 Task: Choose the option Only people who know your email address or appear in your âImported Contactsâ list.
Action: Mouse moved to (763, 104)
Screenshot: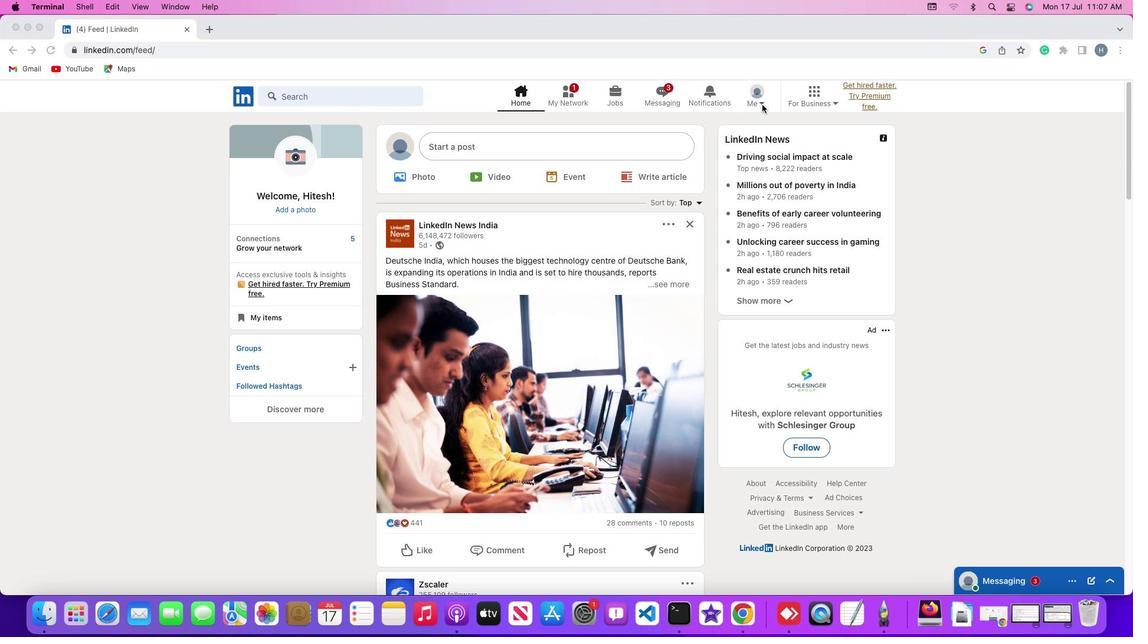 
Action: Mouse pressed left at (763, 104)
Screenshot: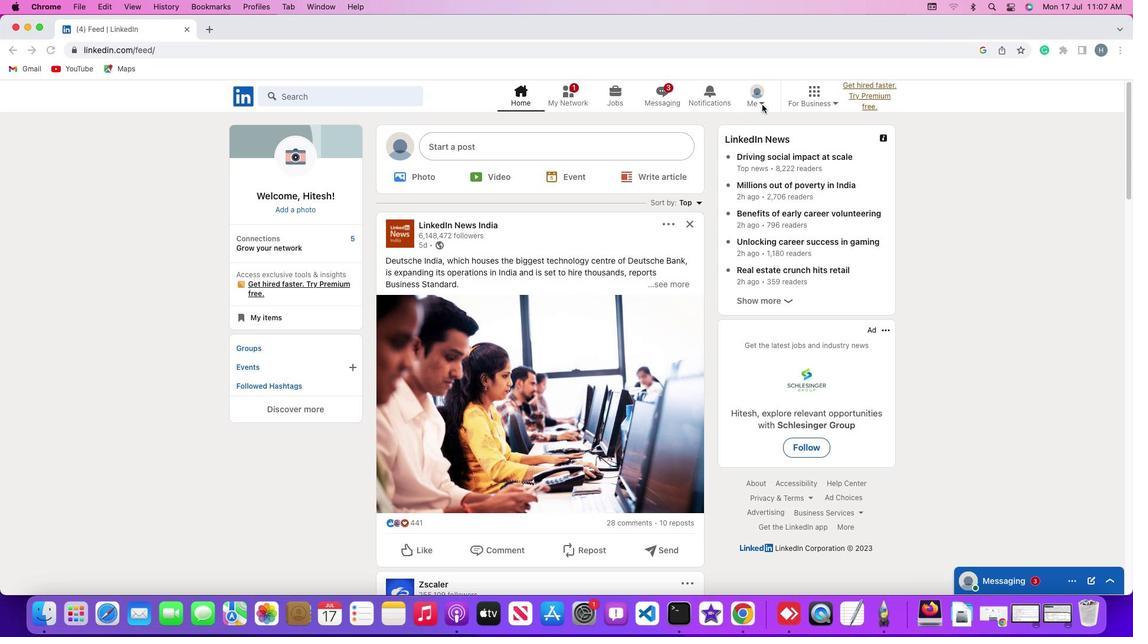
Action: Mouse moved to (760, 103)
Screenshot: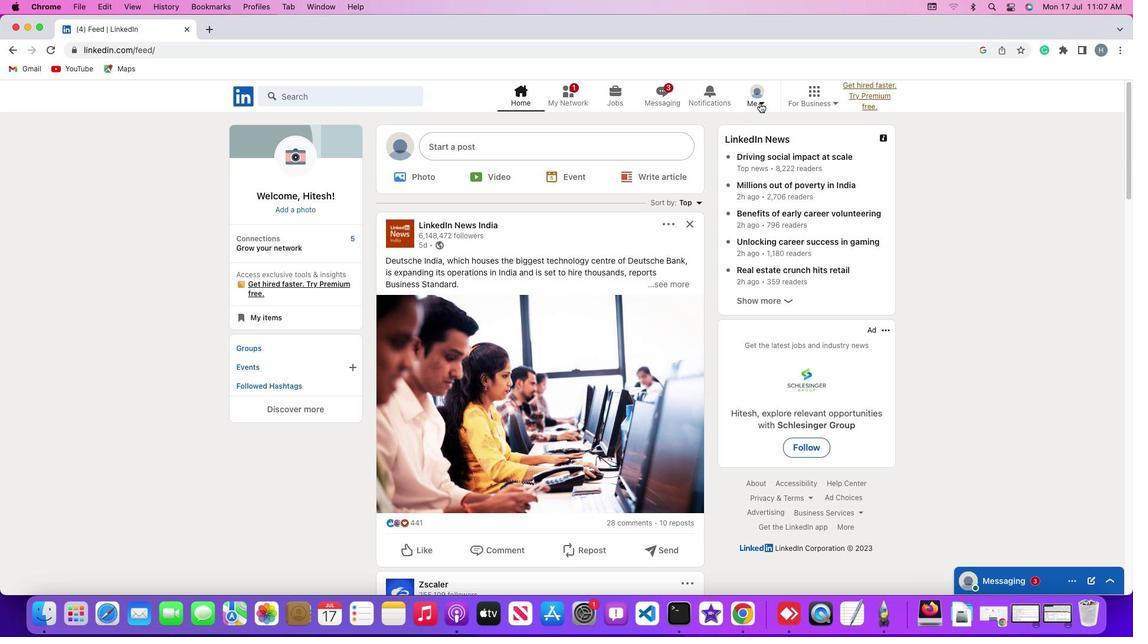 
Action: Mouse pressed left at (760, 103)
Screenshot: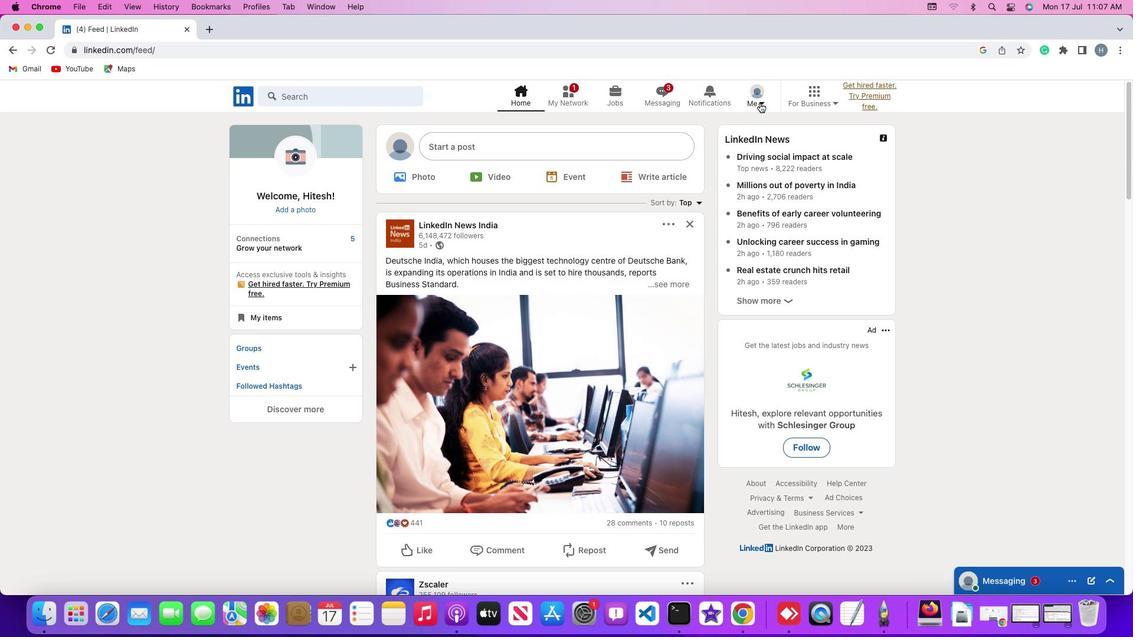 
Action: Mouse moved to (694, 225)
Screenshot: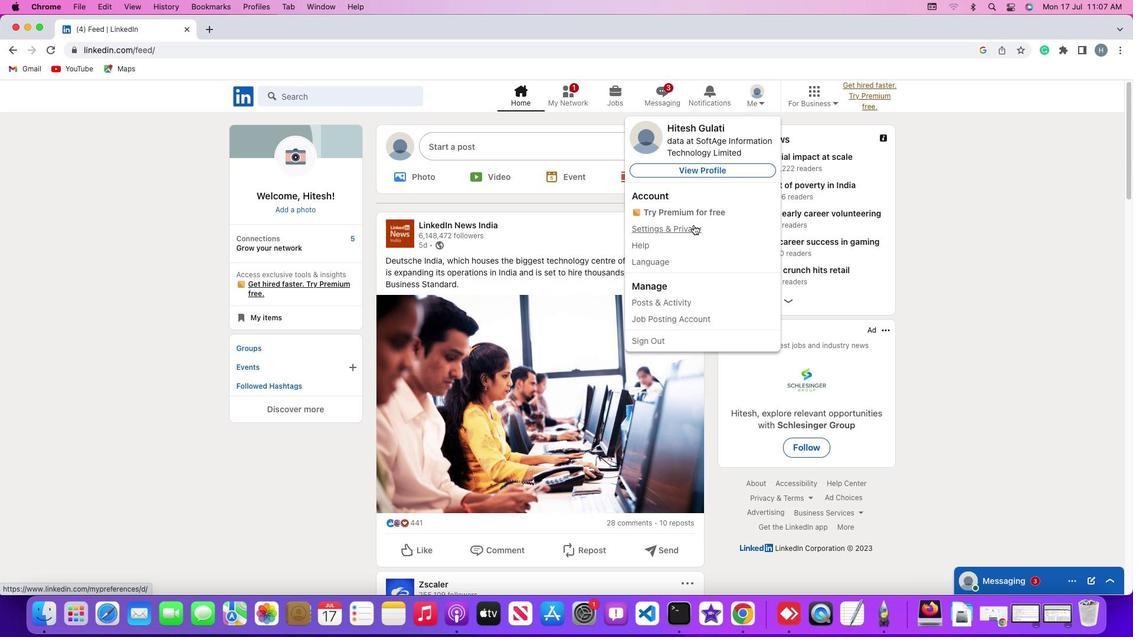 
Action: Mouse pressed left at (694, 225)
Screenshot: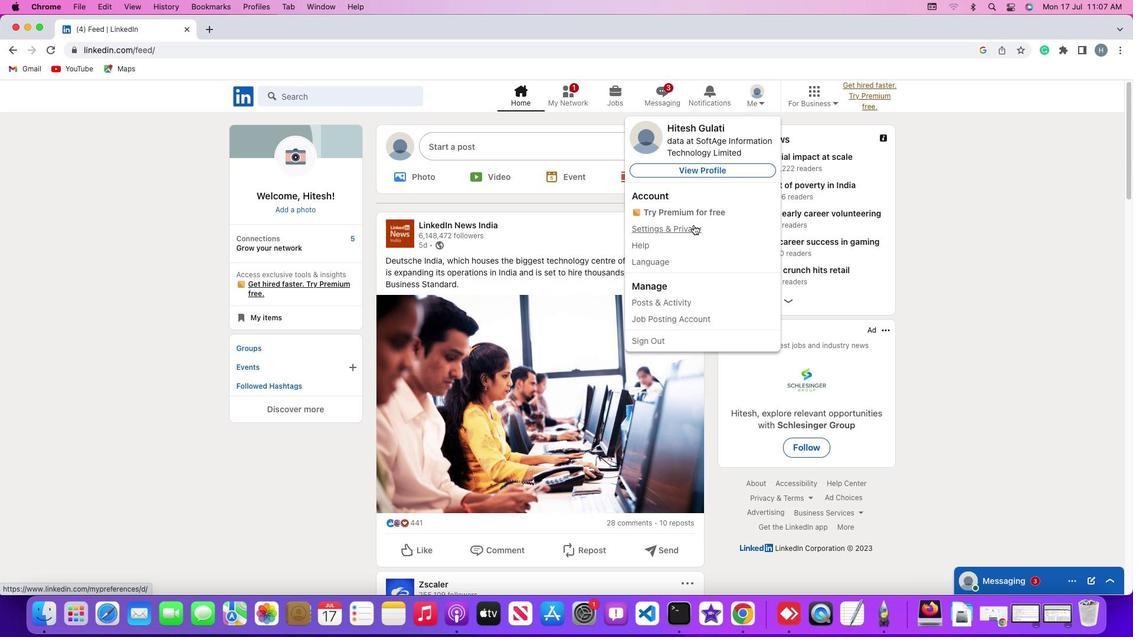 
Action: Mouse moved to (40, 311)
Screenshot: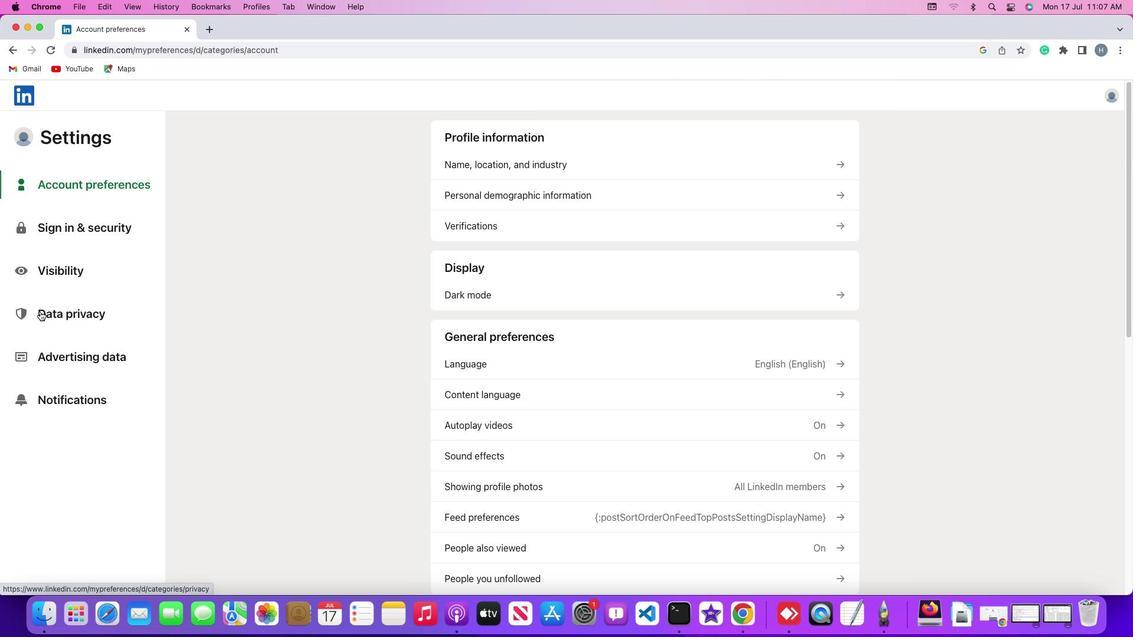 
Action: Mouse pressed left at (40, 311)
Screenshot: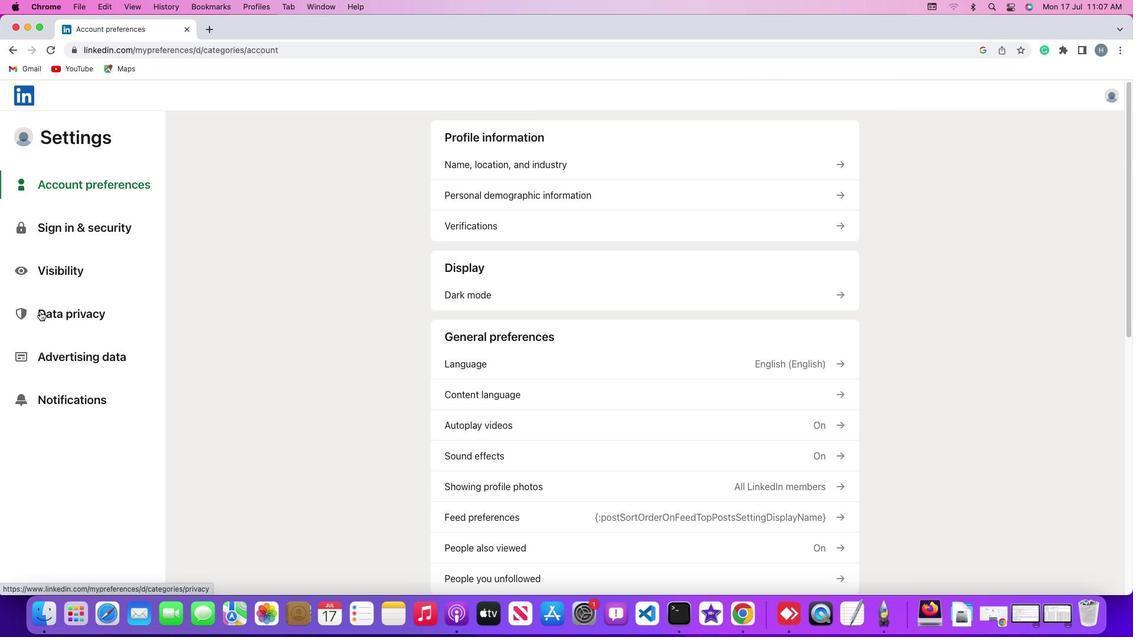 
Action: Mouse pressed left at (40, 311)
Screenshot: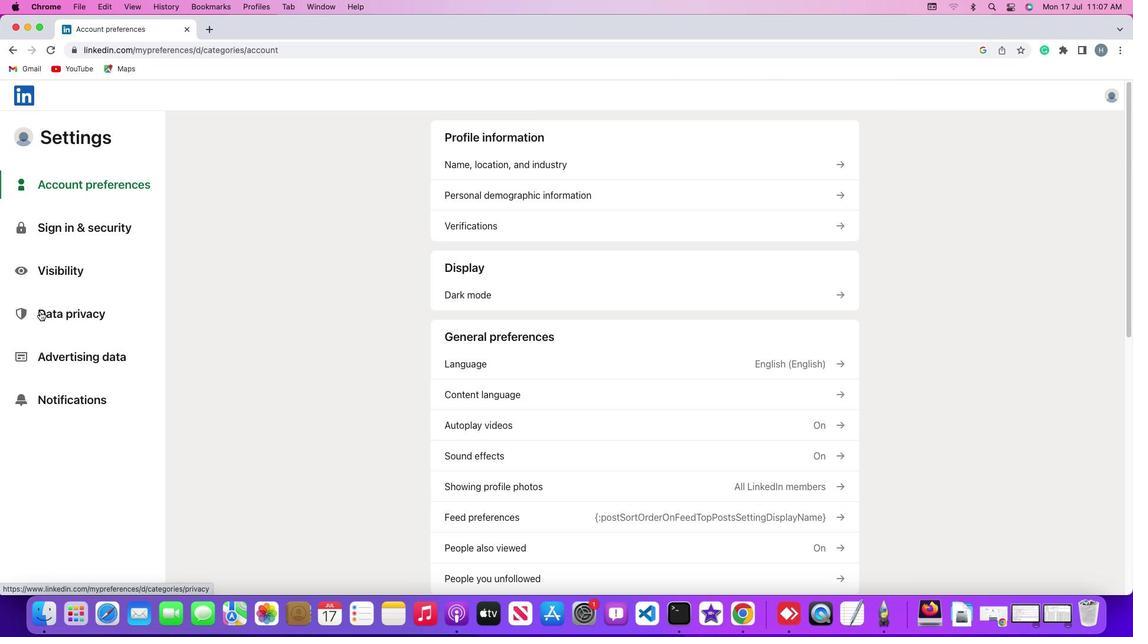 
Action: Mouse moved to (531, 385)
Screenshot: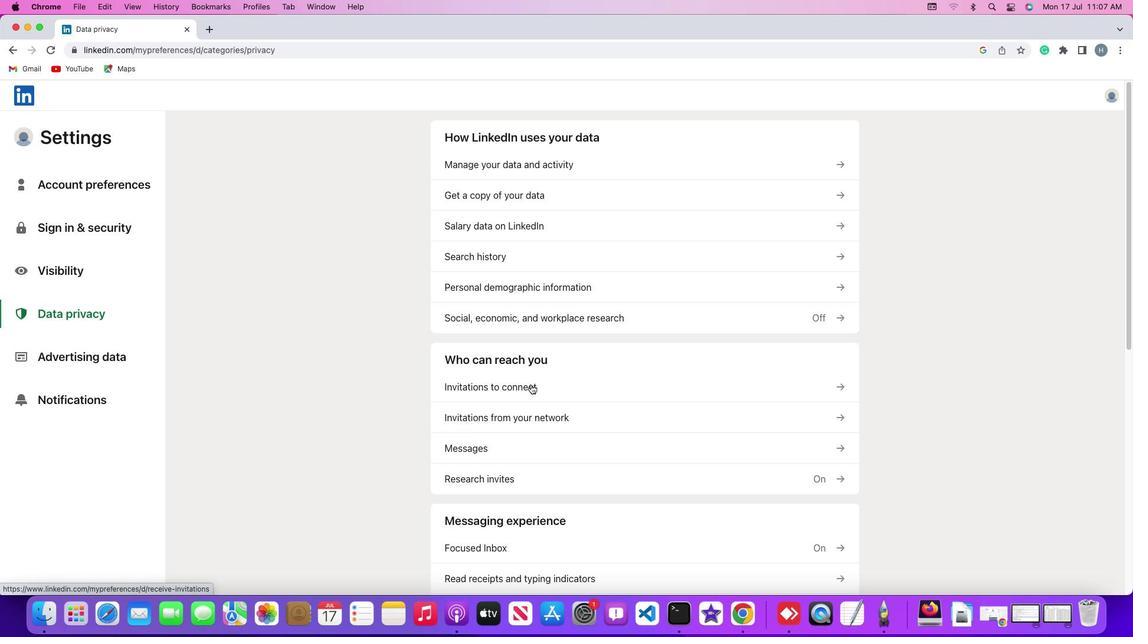 
Action: Mouse pressed left at (531, 385)
Screenshot: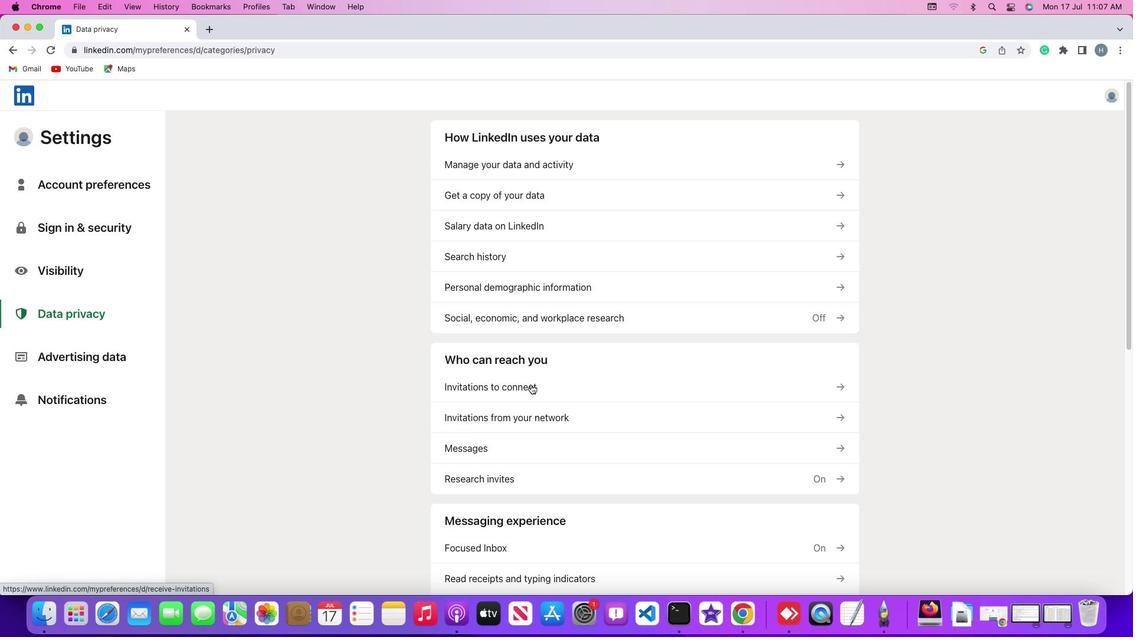 
Action: Mouse moved to (455, 220)
Screenshot: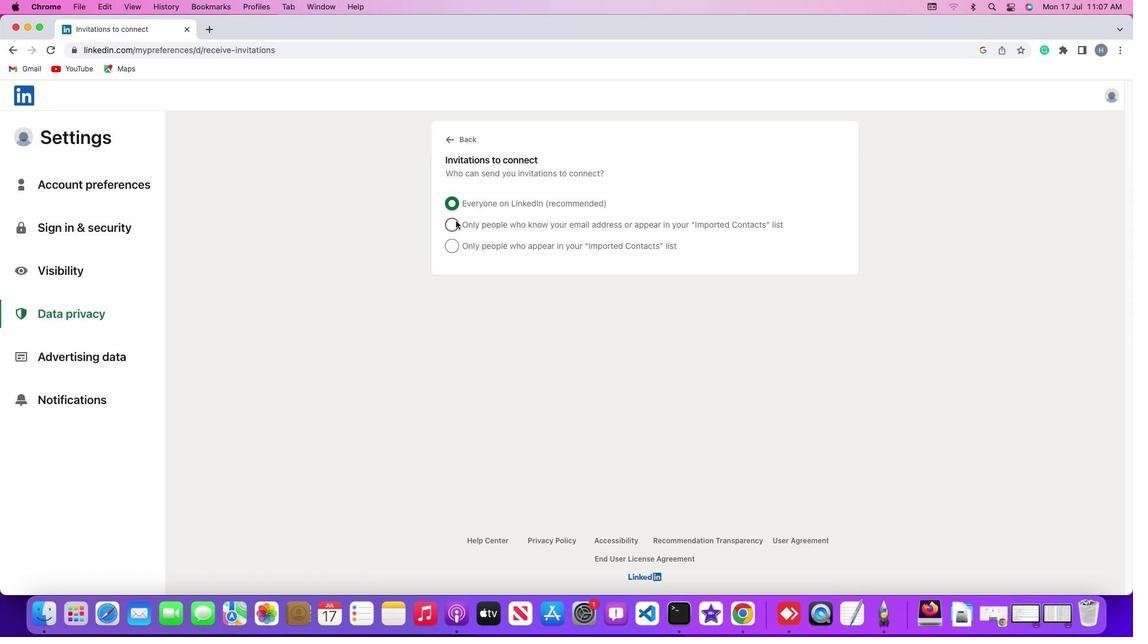 
Action: Mouse pressed left at (455, 220)
Screenshot: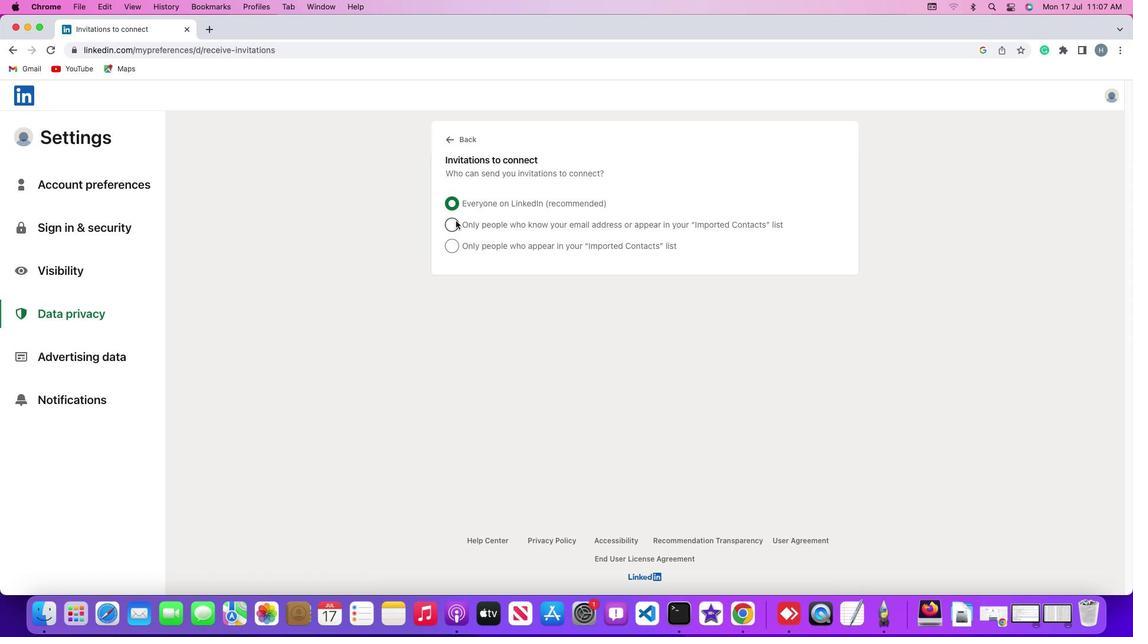 
Action: Mouse moved to (496, 248)
Screenshot: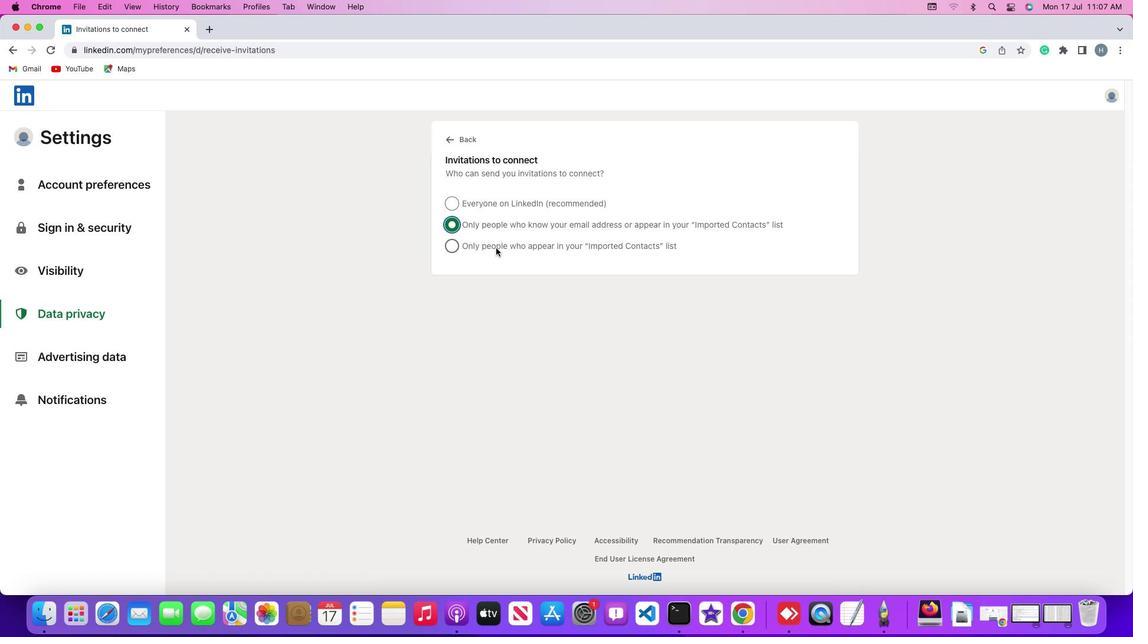 
